 Task: Change Release Season to Summer in Action trailer
Action: Mouse pressed left at (139, 46)
Screenshot: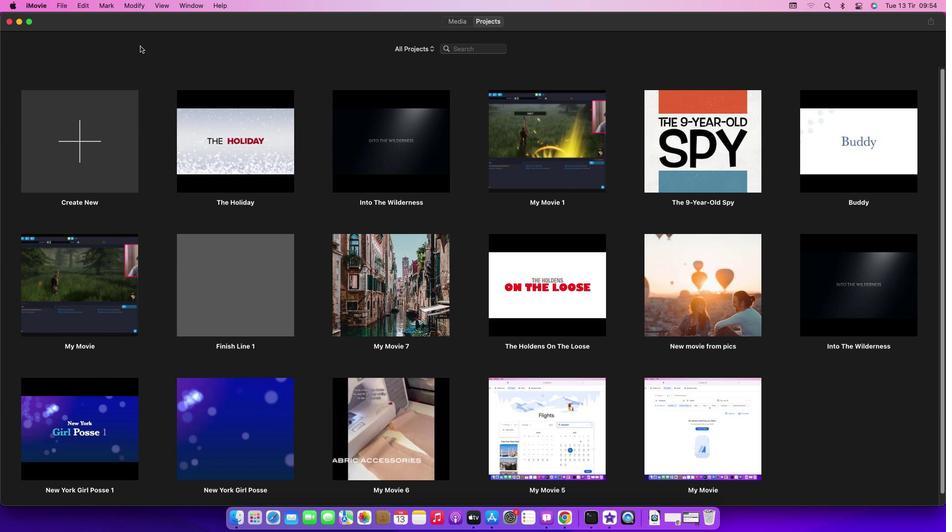 
Action: Mouse moved to (62, 5)
Screenshot: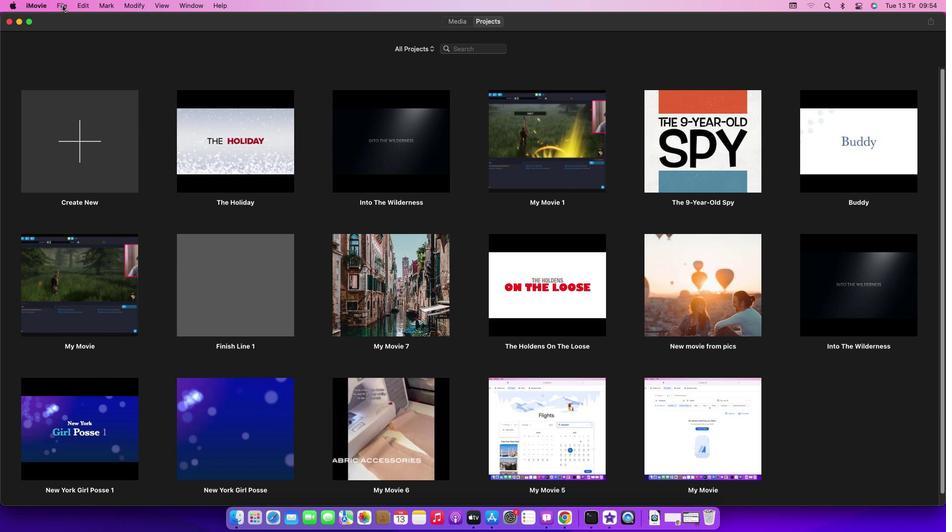 
Action: Mouse pressed left at (62, 5)
Screenshot: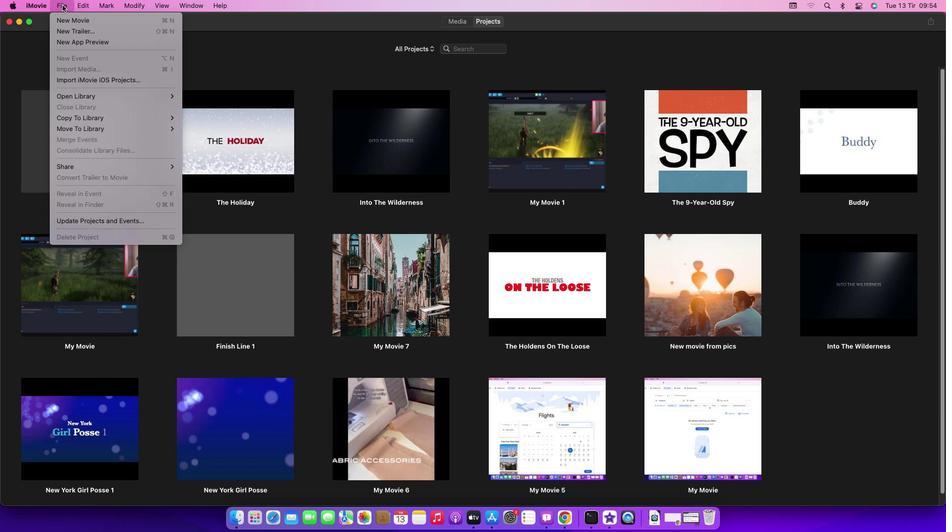 
Action: Mouse moved to (69, 29)
Screenshot: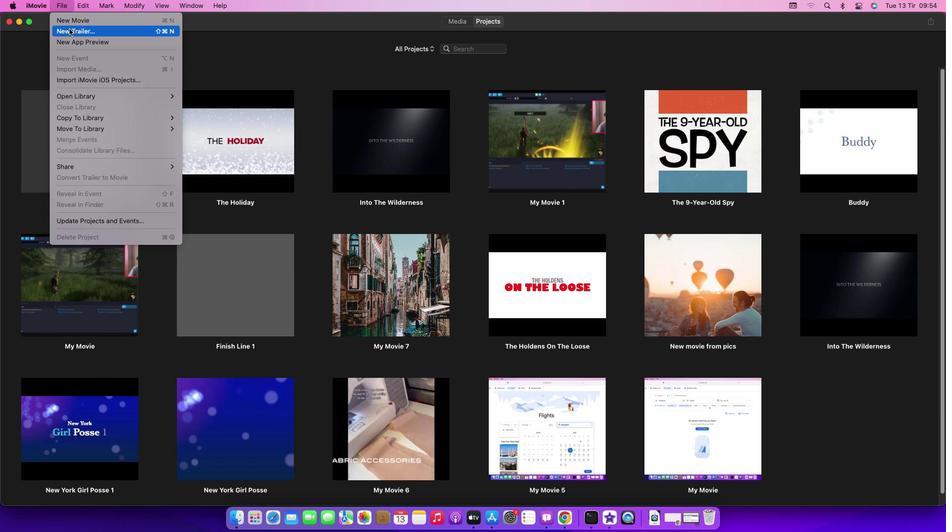 
Action: Mouse pressed left at (69, 29)
Screenshot: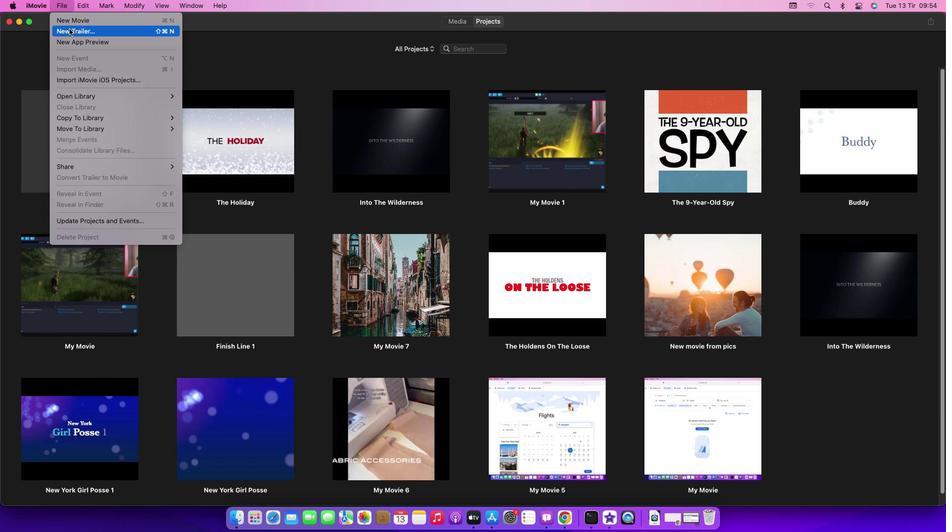 
Action: Mouse moved to (559, 277)
Screenshot: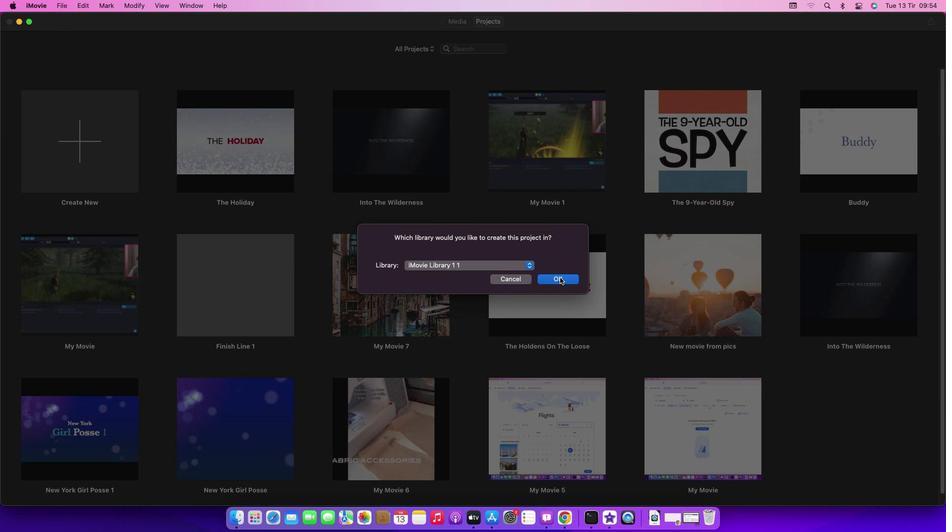 
Action: Mouse pressed left at (559, 277)
Screenshot: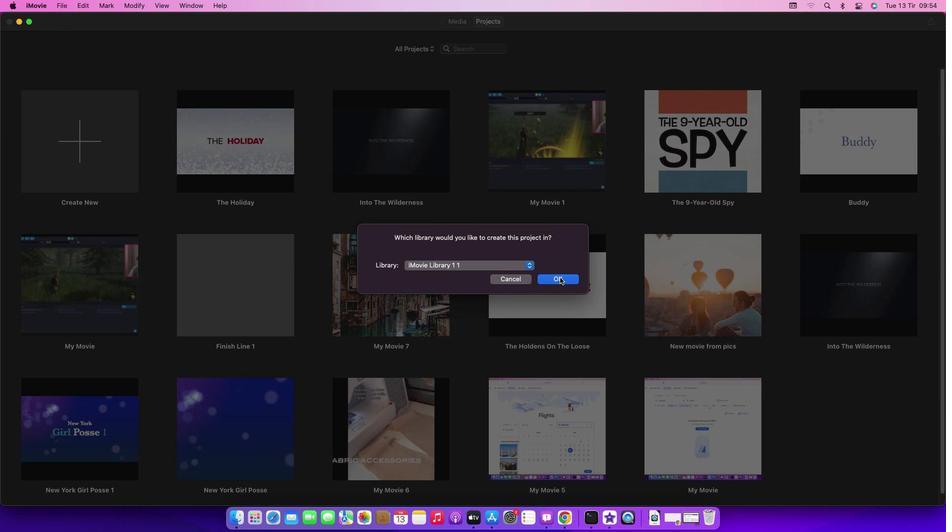 
Action: Mouse moved to (282, 200)
Screenshot: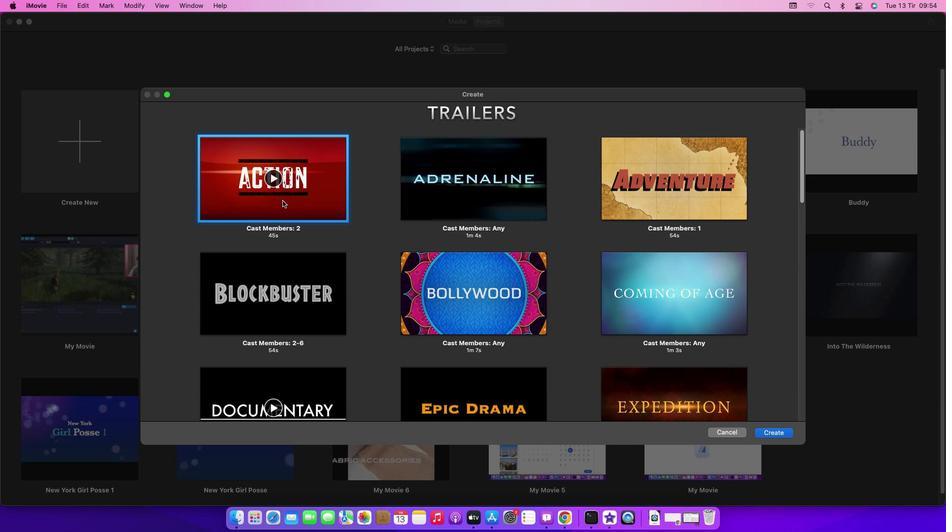 
Action: Mouse pressed left at (282, 200)
Screenshot: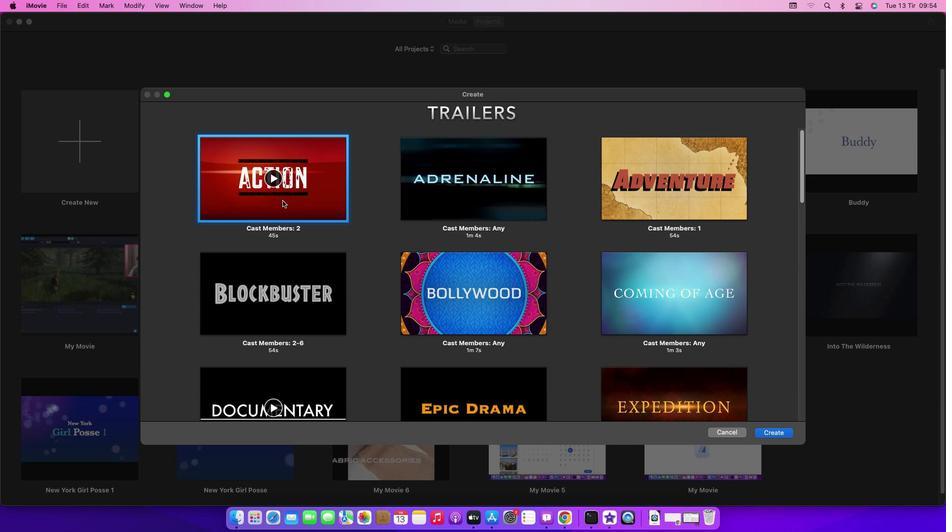 
Action: Mouse moved to (762, 431)
Screenshot: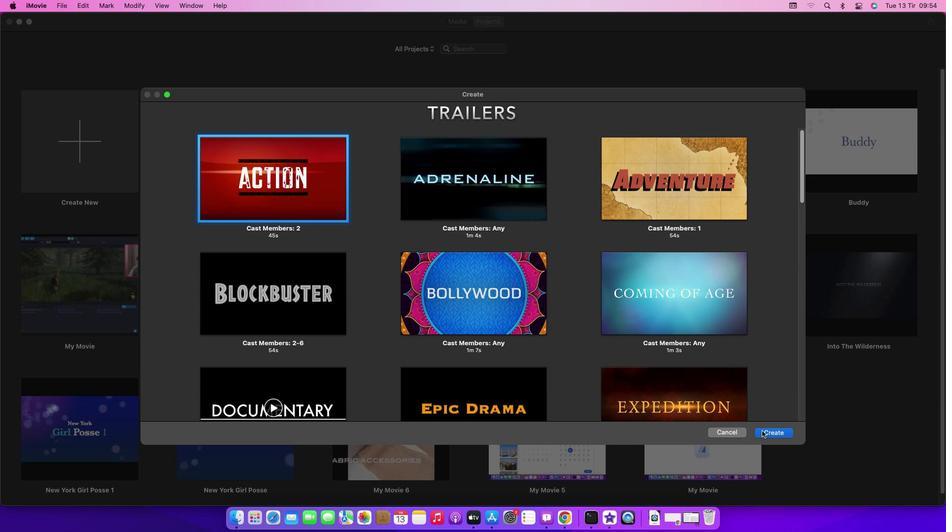 
Action: Mouse pressed left at (762, 431)
Screenshot: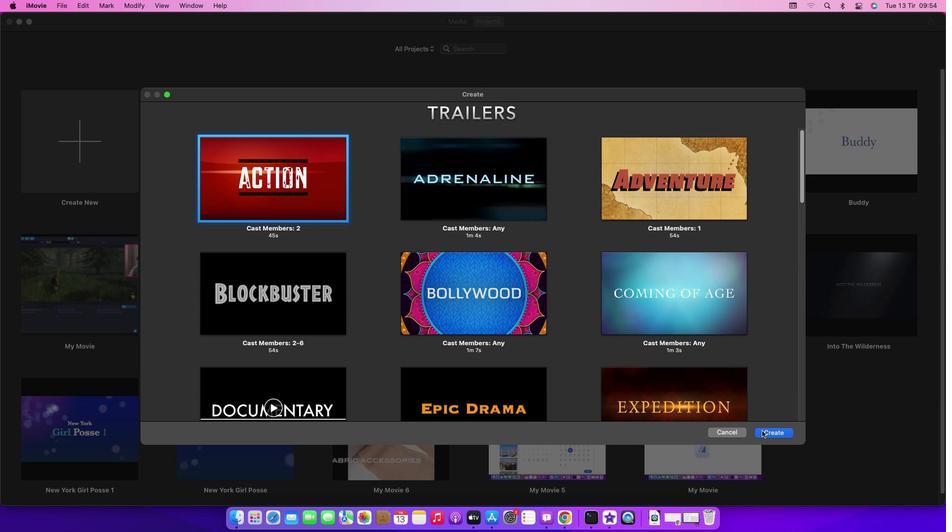 
Action: Mouse moved to (815, 354)
Screenshot: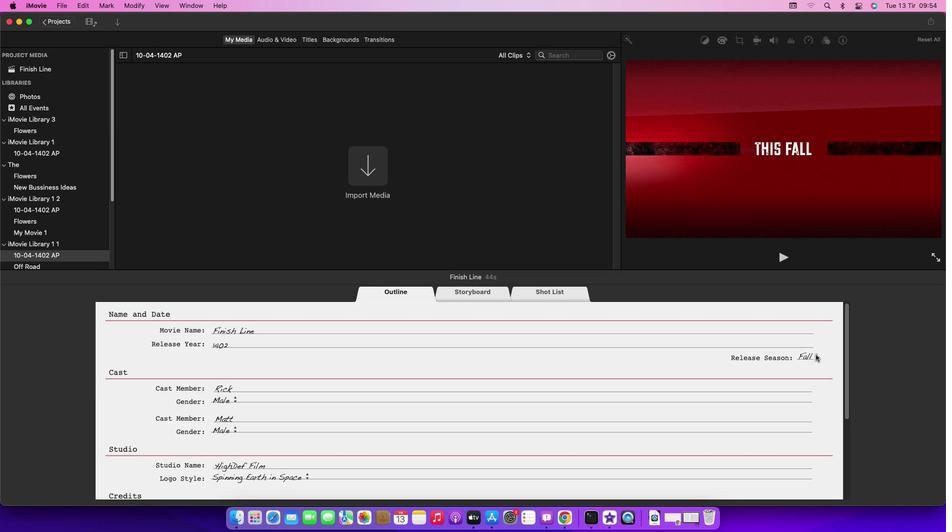 
Action: Mouse pressed left at (815, 354)
Screenshot: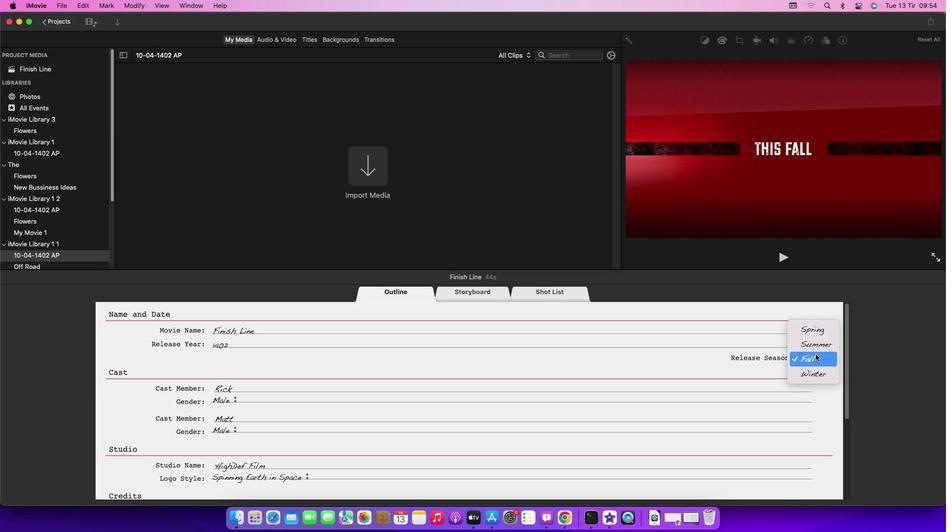 
Action: Mouse moved to (815, 347)
Screenshot: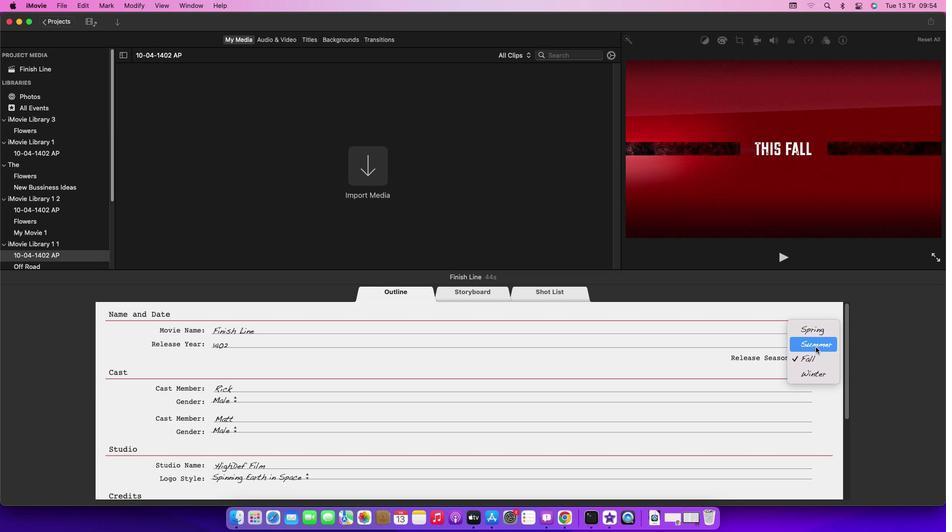 
Action: Mouse pressed left at (815, 347)
Screenshot: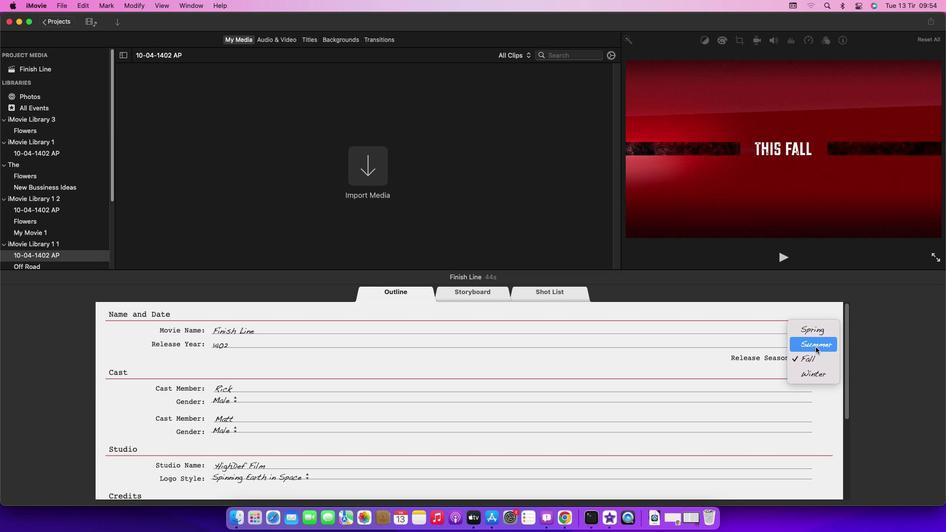 
Action: Mouse moved to (656, 289)
Screenshot: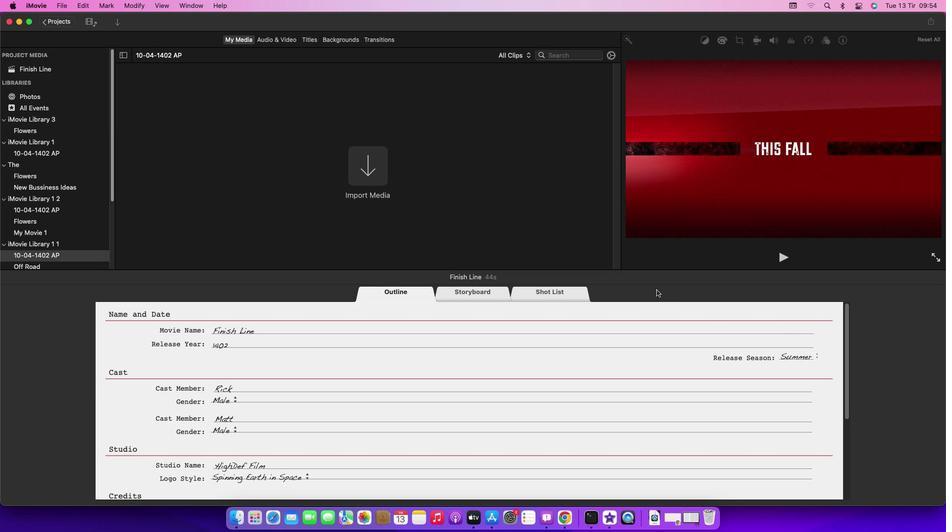 
